 Task: Look for products in the category "Hot Dog Buns" that are on sale.
Action: Mouse moved to (911, 326)
Screenshot: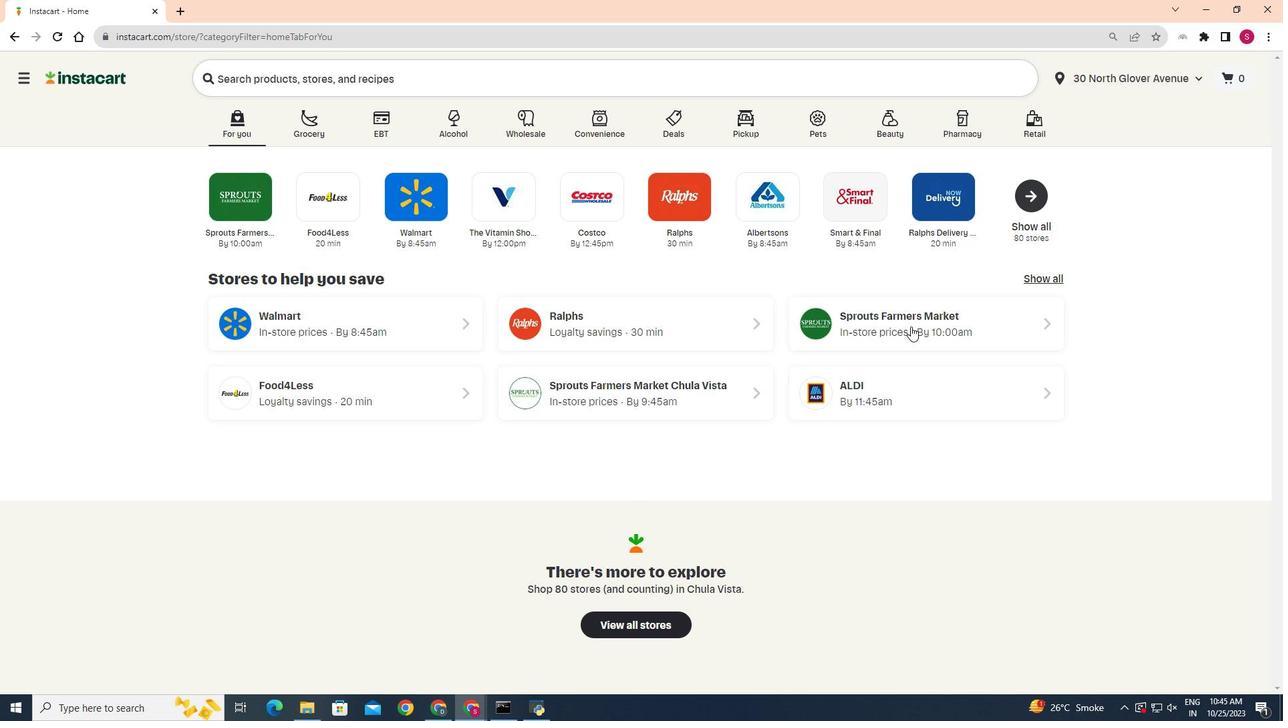 
Action: Mouse pressed left at (911, 326)
Screenshot: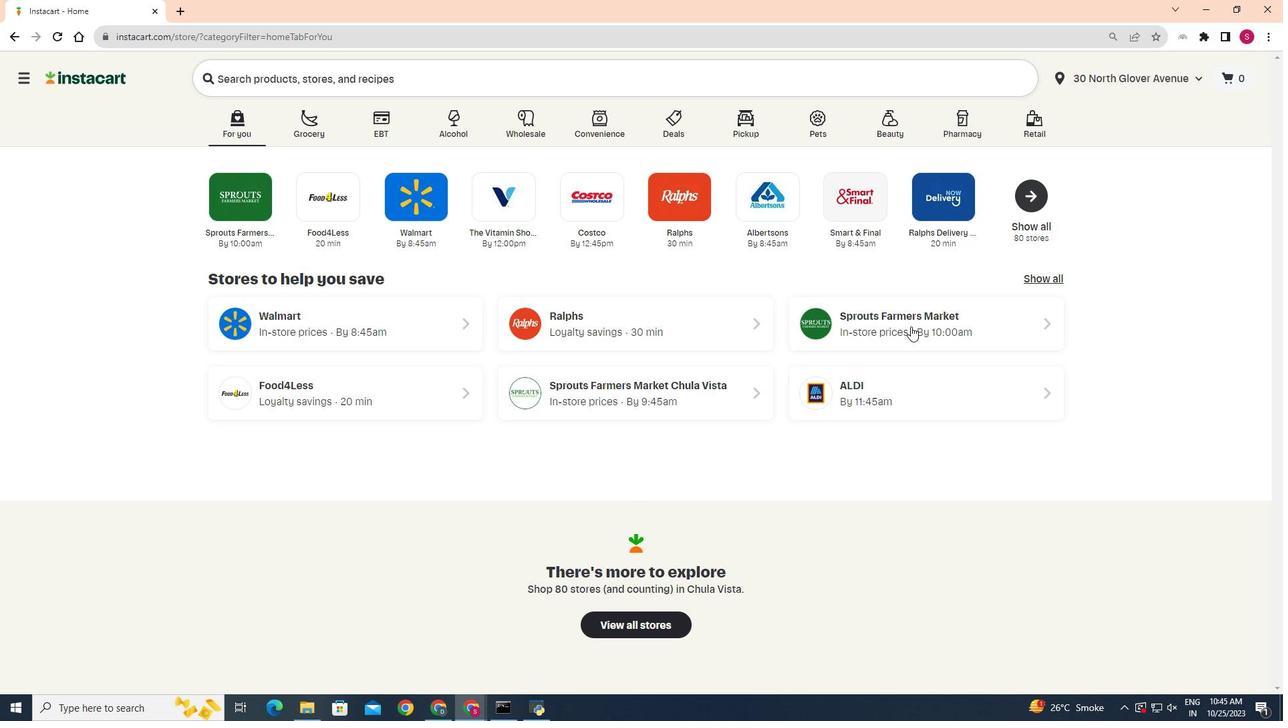 
Action: Mouse moved to (64, 581)
Screenshot: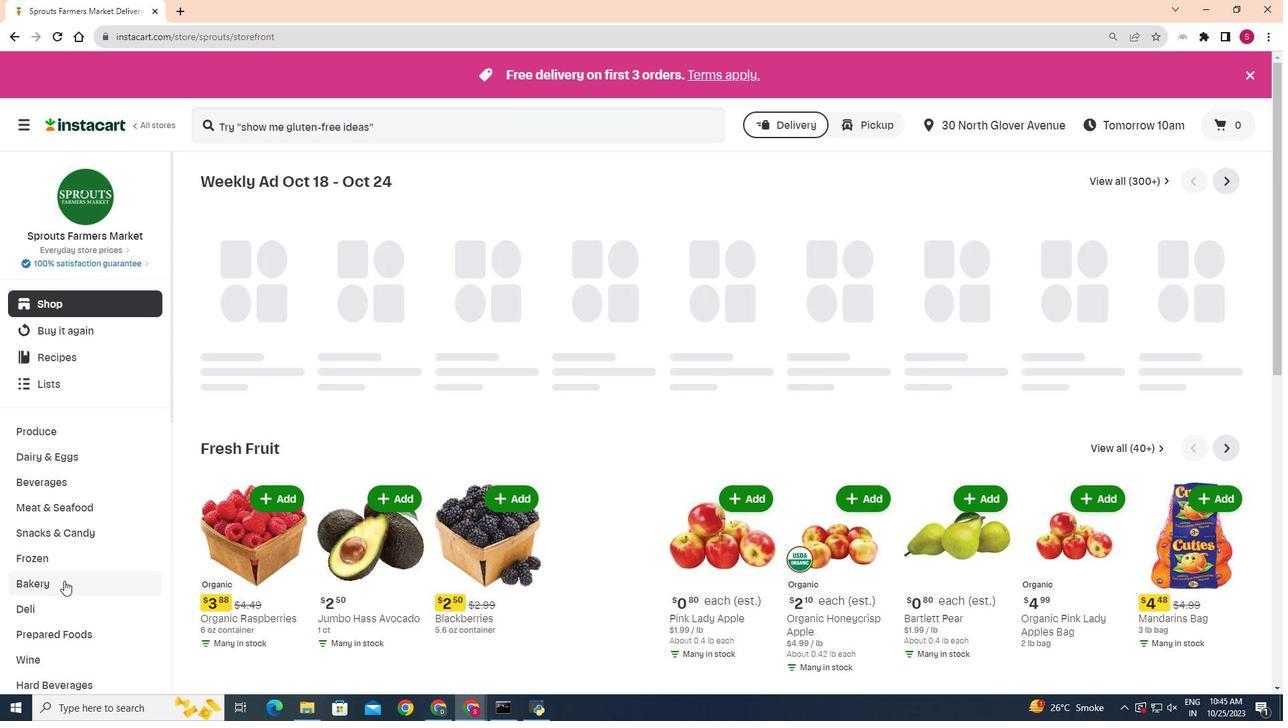 
Action: Mouse pressed left at (64, 581)
Screenshot: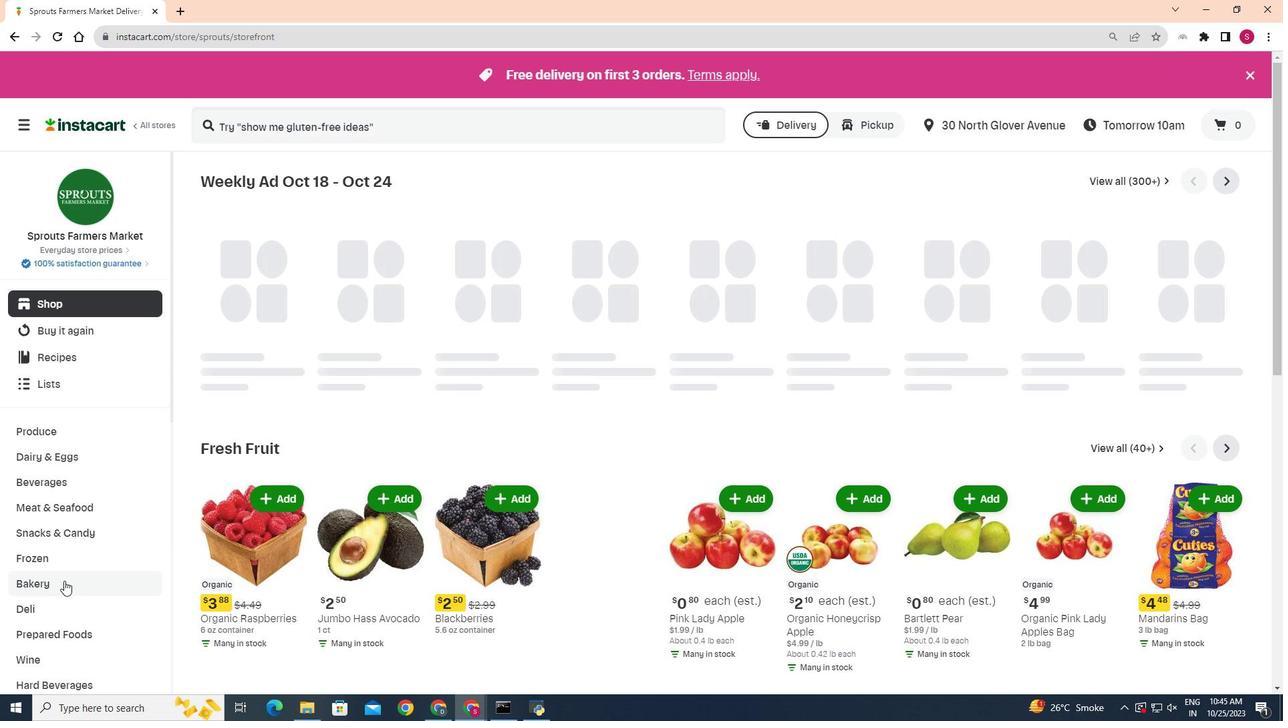 
Action: Mouse moved to (356, 214)
Screenshot: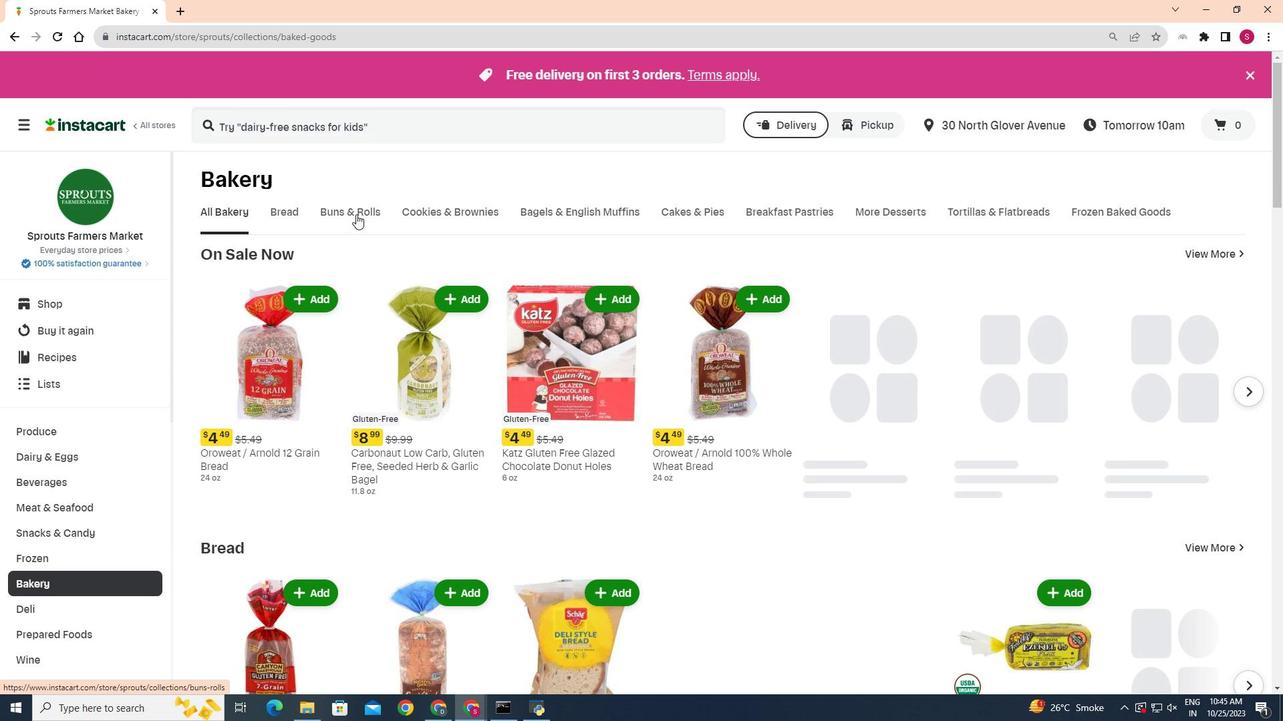 
Action: Mouse pressed left at (356, 214)
Screenshot: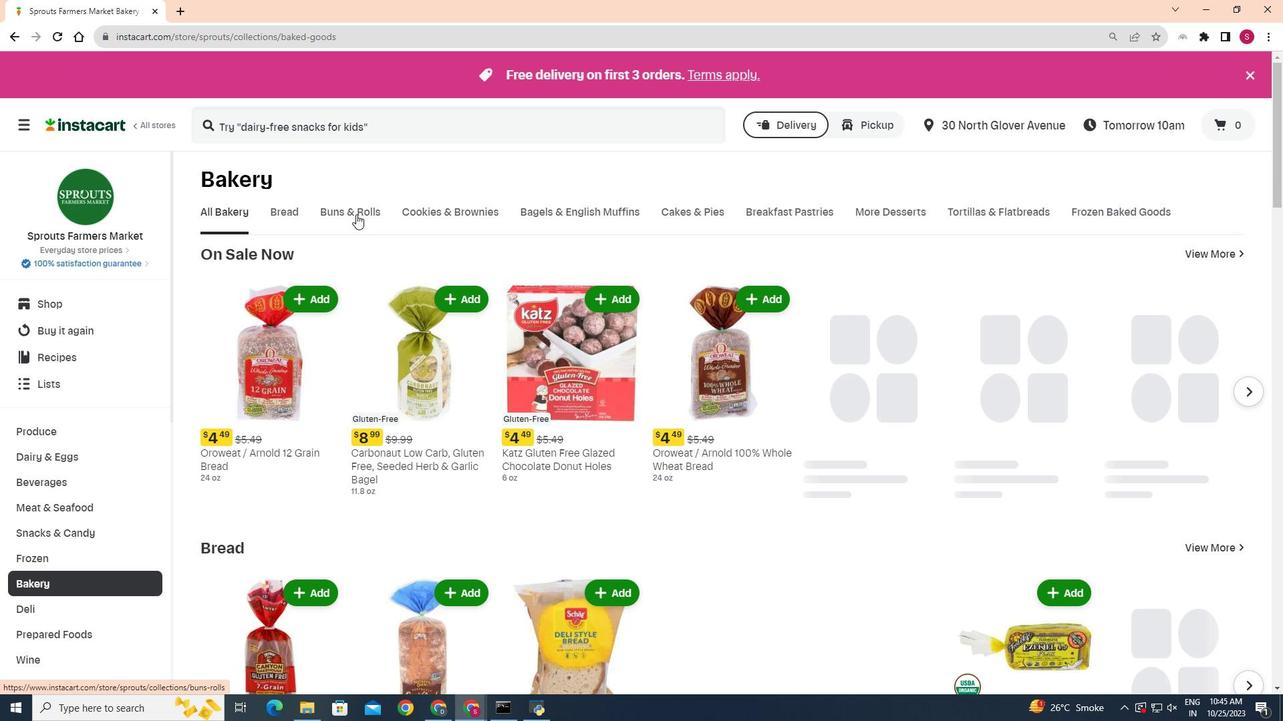 
Action: Mouse moved to (425, 261)
Screenshot: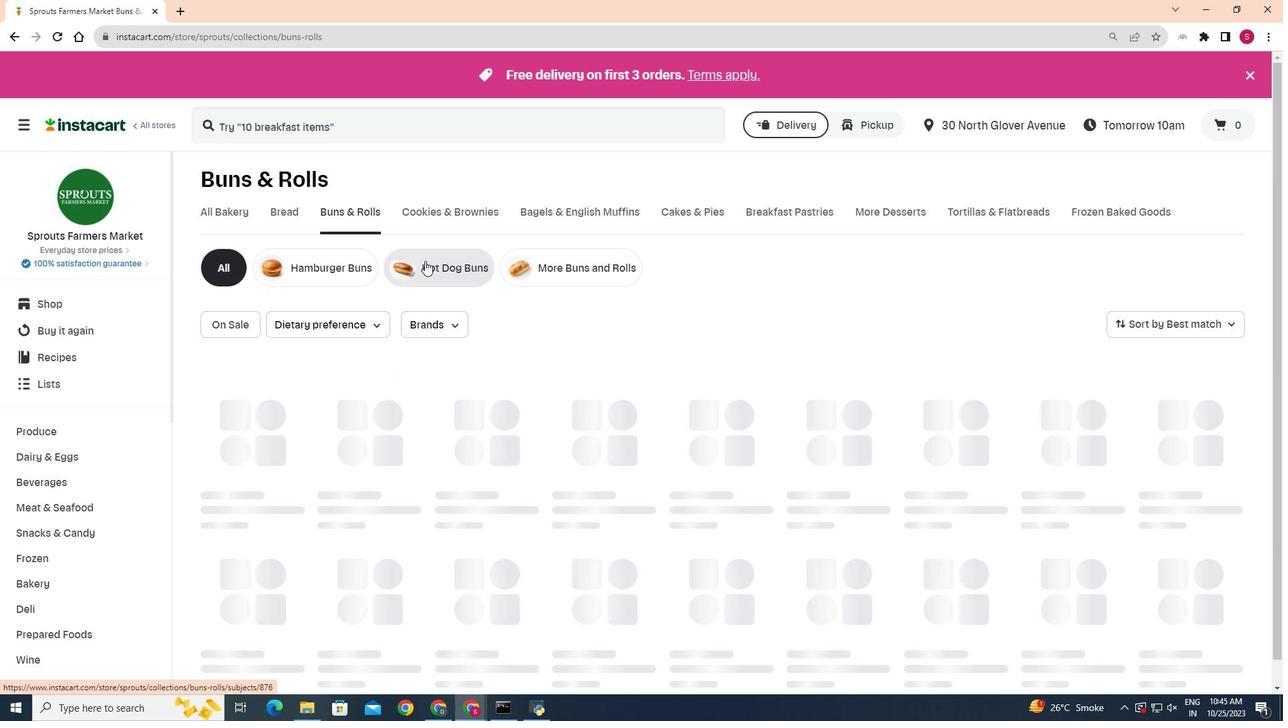 
Action: Mouse pressed left at (425, 261)
Screenshot: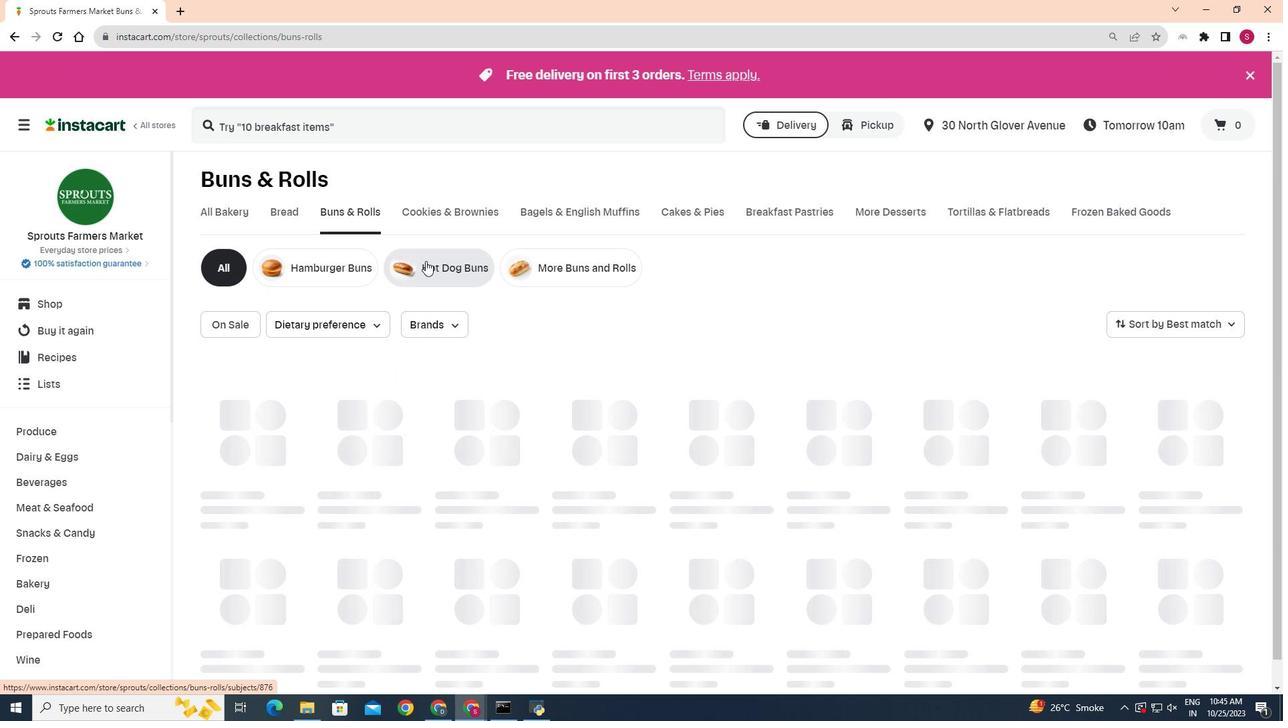
Action: Mouse moved to (941, 357)
Screenshot: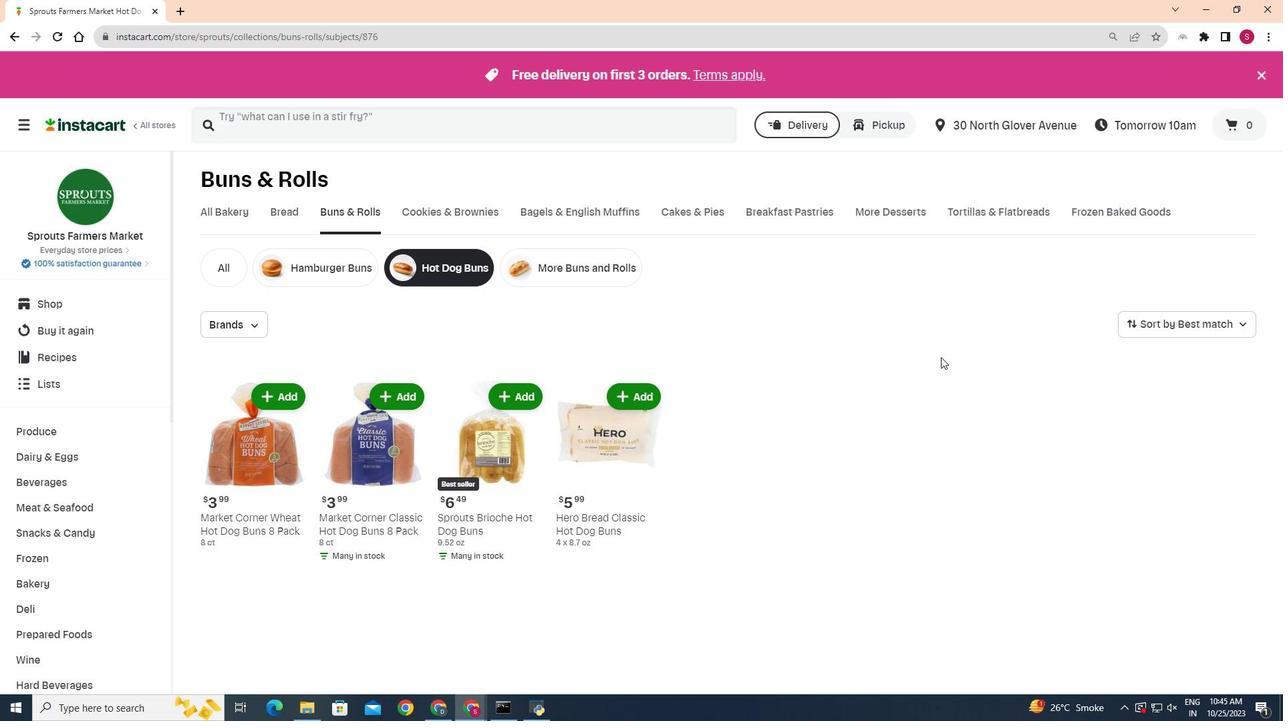 
